 Task: Start in the project WolfTech the sprint 'Hyperspace', with a duration of 3 weeks.
Action: Mouse moved to (67, 52)
Screenshot: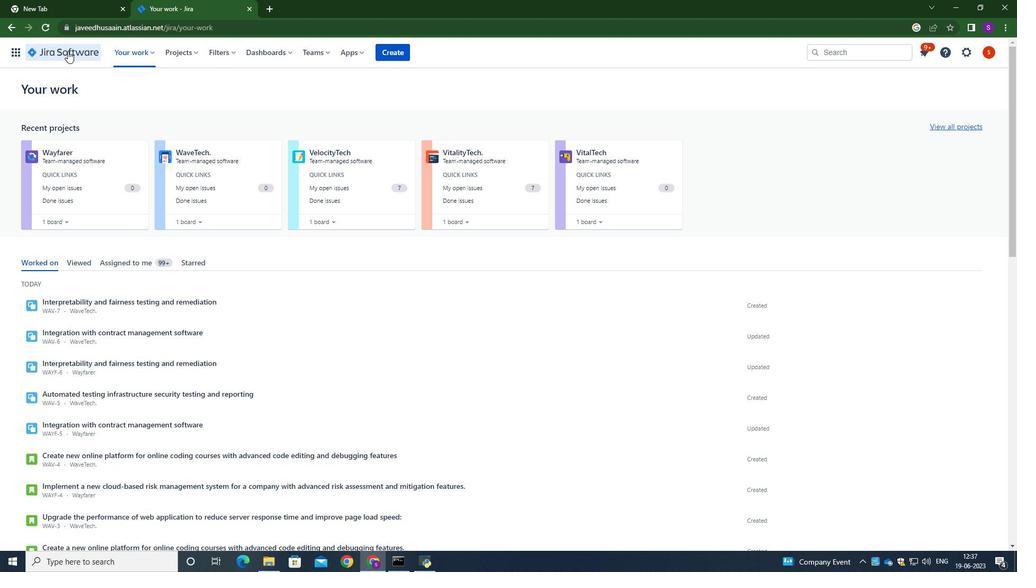 
Action: Mouse pressed left at (67, 52)
Screenshot: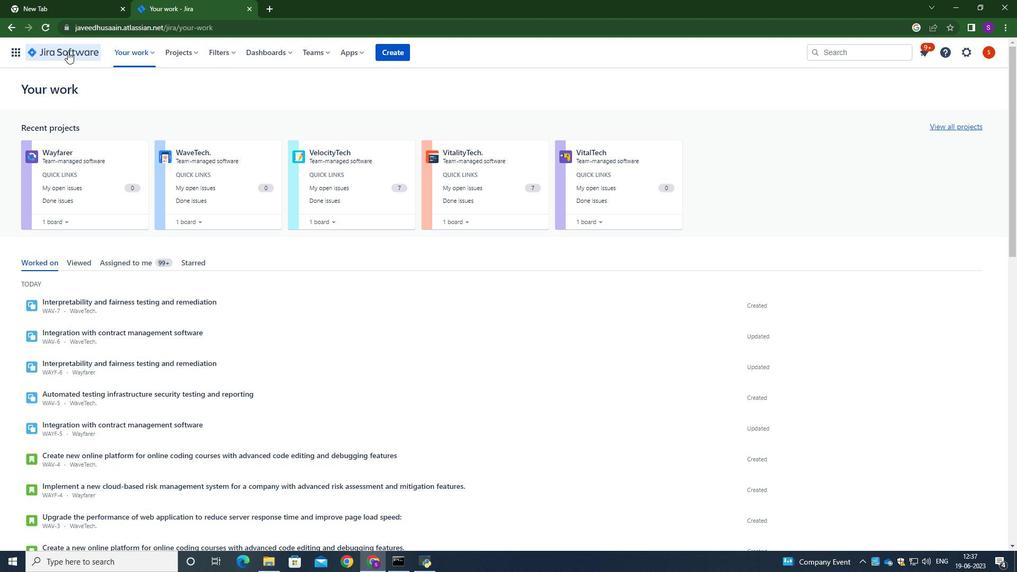 
Action: Mouse moved to (181, 55)
Screenshot: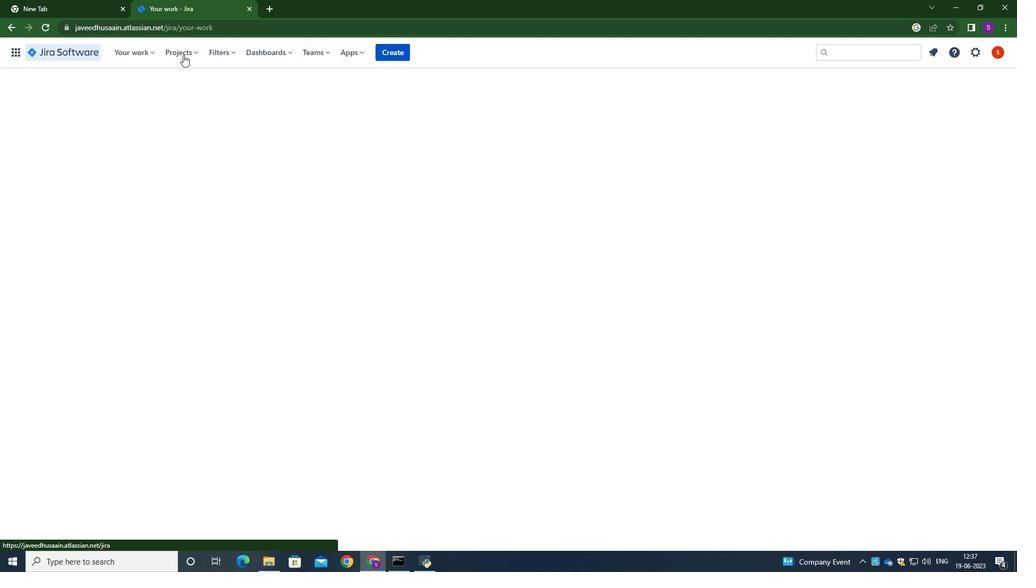 
Action: Mouse pressed left at (181, 55)
Screenshot: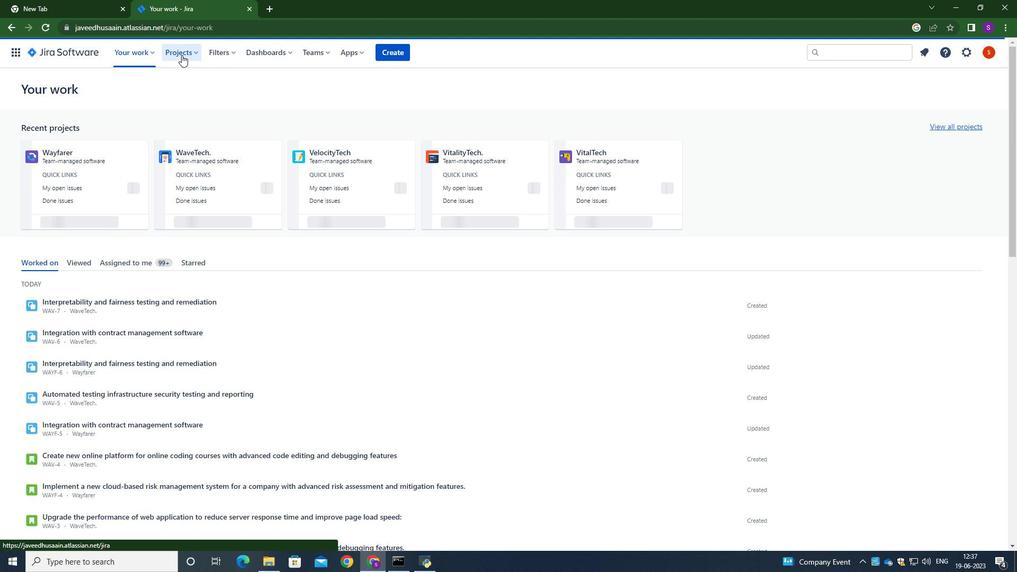 
Action: Mouse moved to (212, 103)
Screenshot: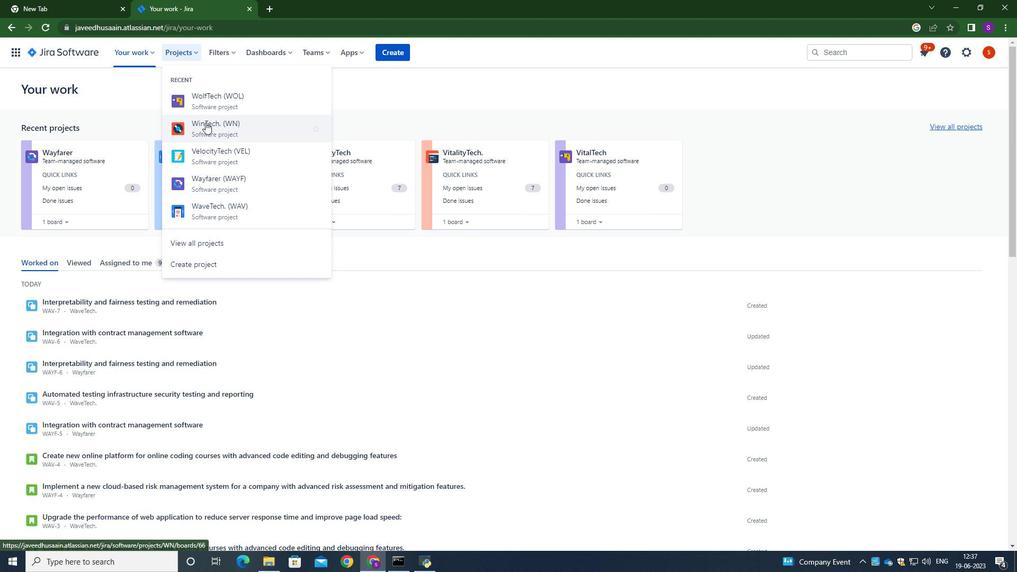
Action: Mouse pressed left at (212, 103)
Screenshot: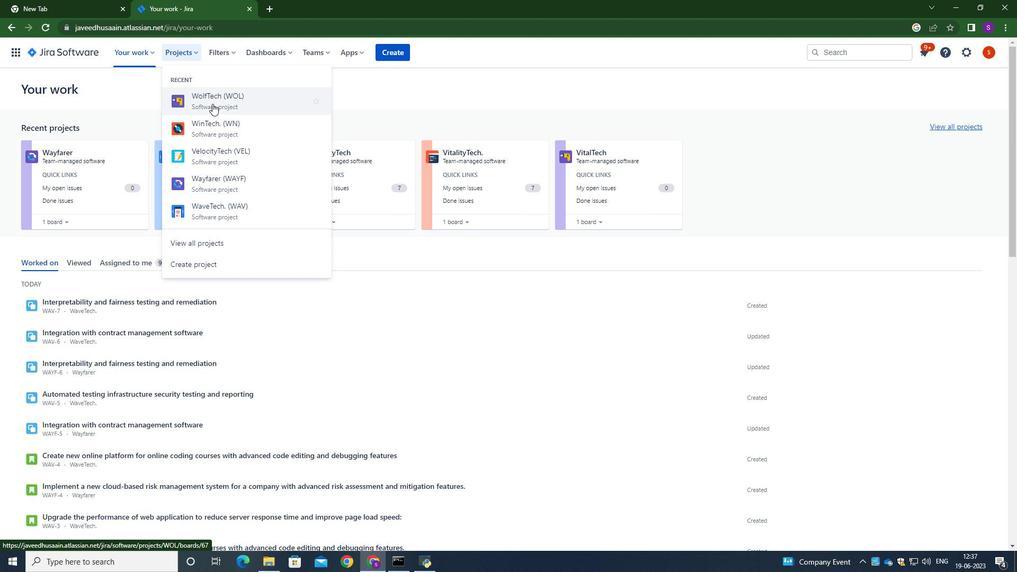 
Action: Mouse moved to (84, 167)
Screenshot: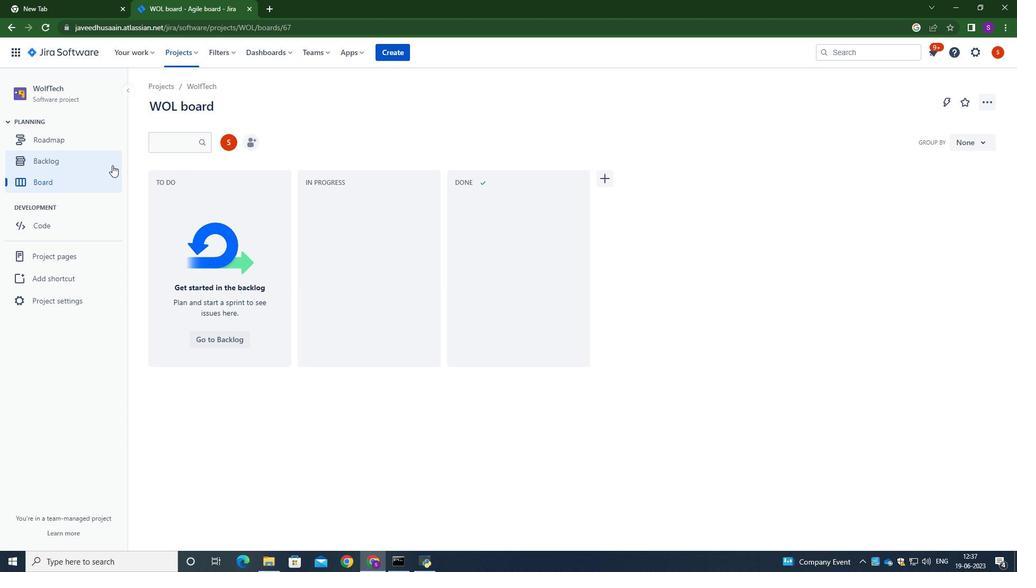 
Action: Mouse pressed left at (84, 167)
Screenshot: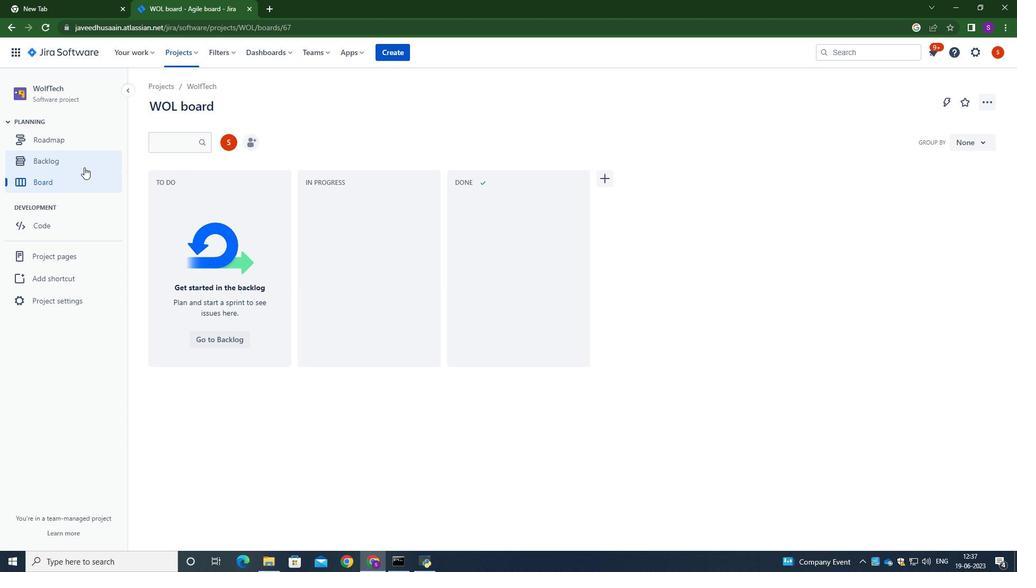 
Action: Mouse moved to (719, 253)
Screenshot: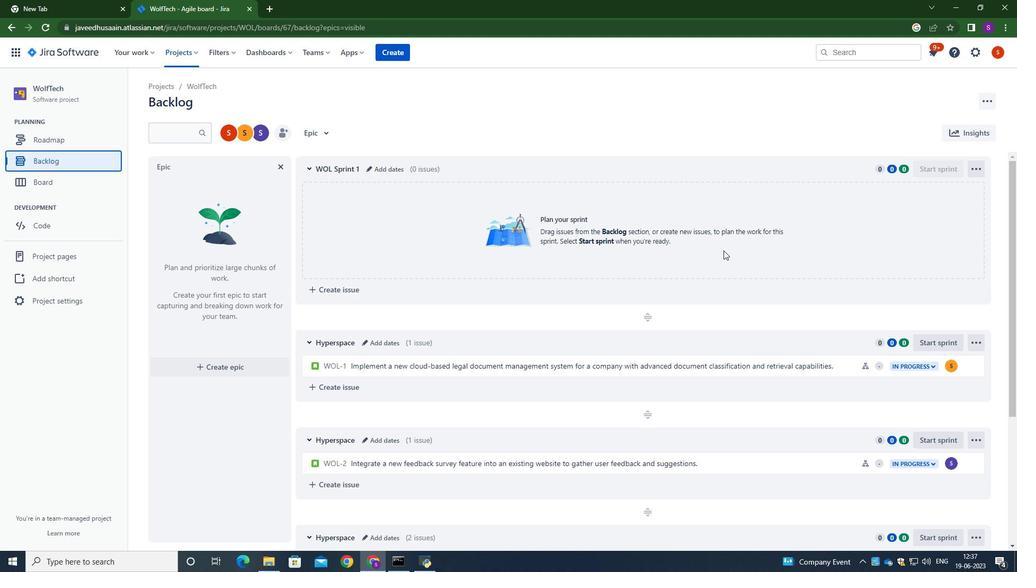
Action: Mouse scrolled (719, 253) with delta (0, 0)
Screenshot: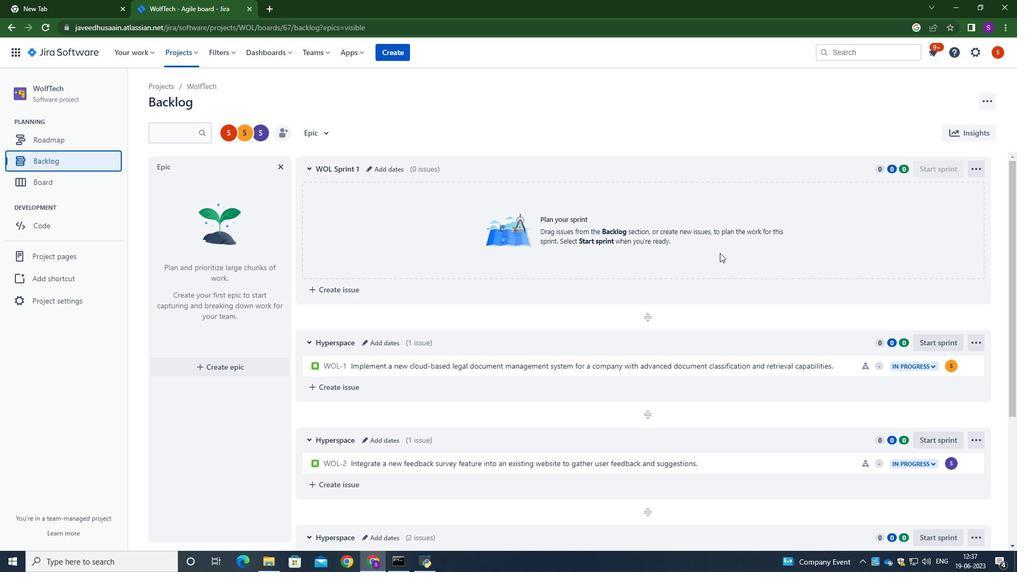 
Action: Mouse scrolled (719, 253) with delta (0, 0)
Screenshot: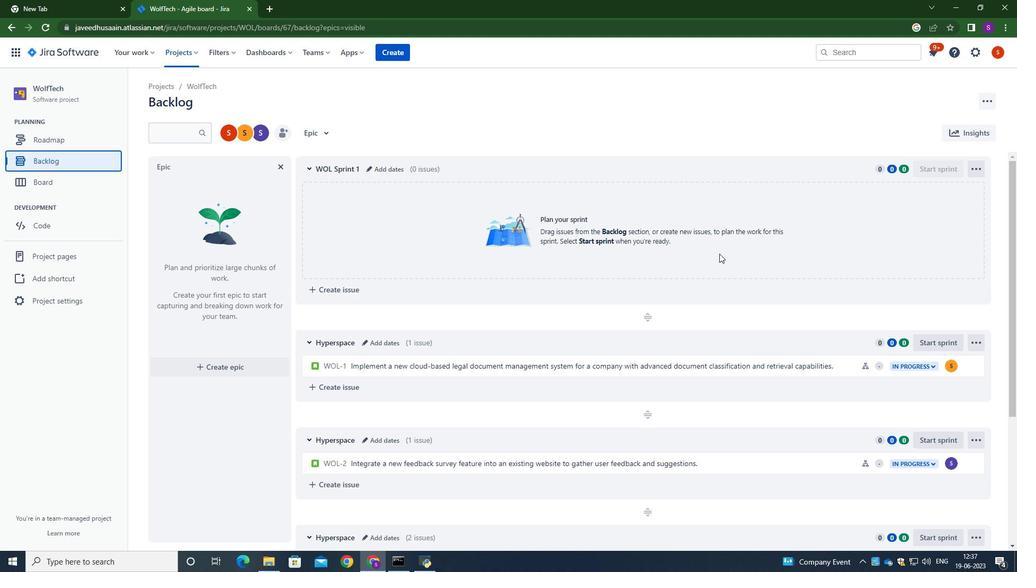 
Action: Mouse moved to (945, 237)
Screenshot: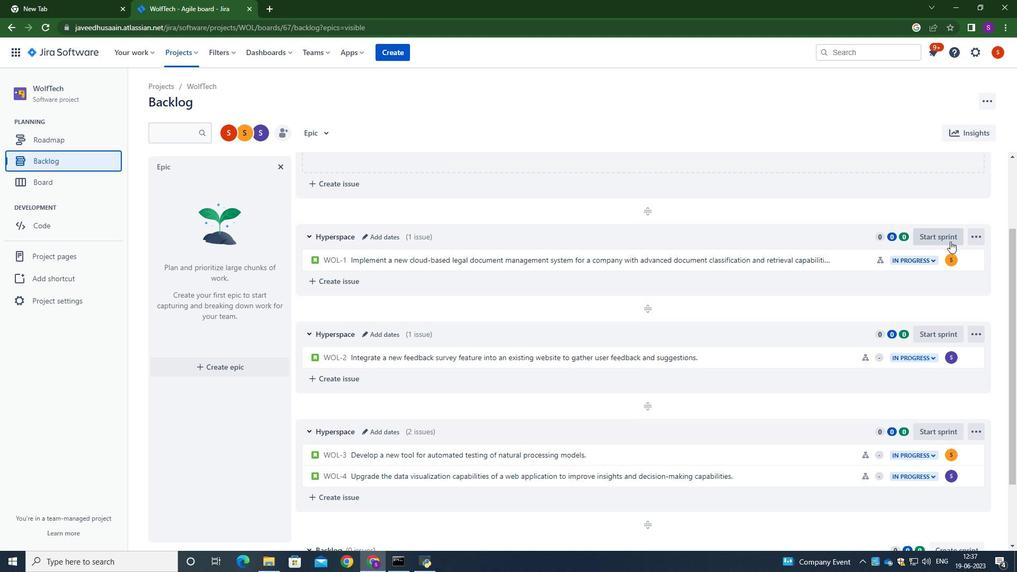 
Action: Mouse pressed left at (945, 237)
Screenshot: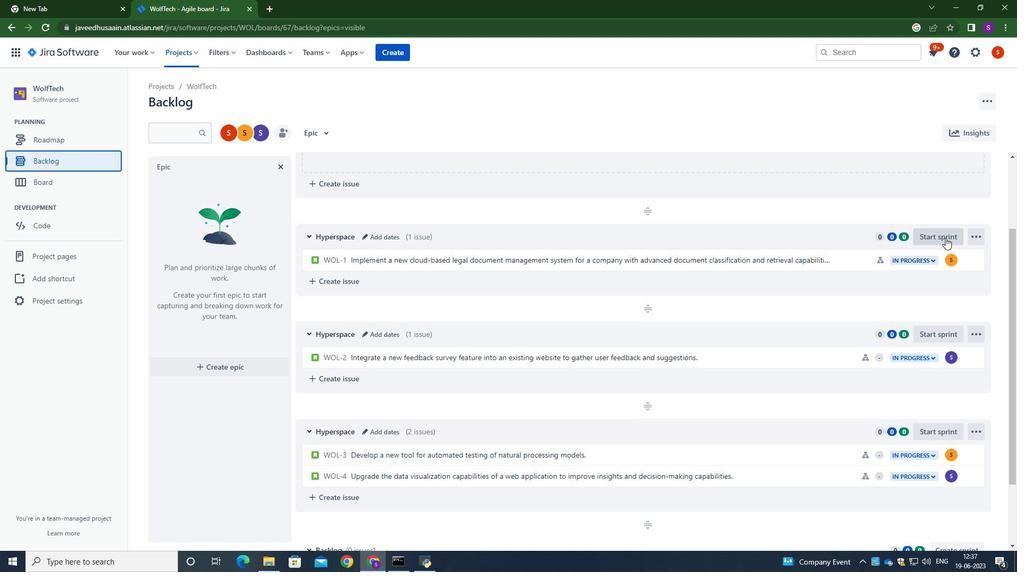 
Action: Mouse moved to (470, 187)
Screenshot: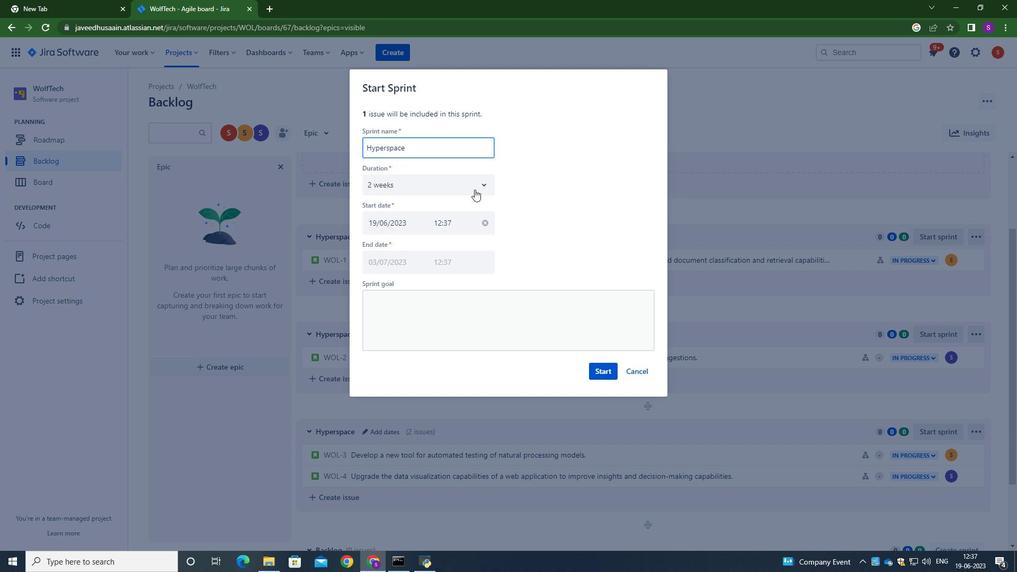 
Action: Mouse pressed left at (470, 187)
Screenshot: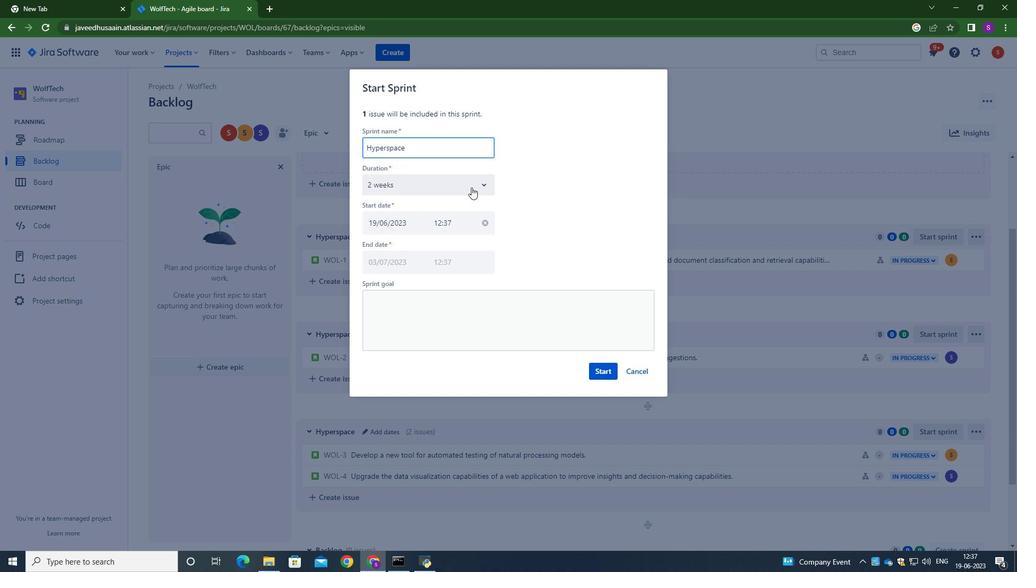 
Action: Mouse moved to (442, 243)
Screenshot: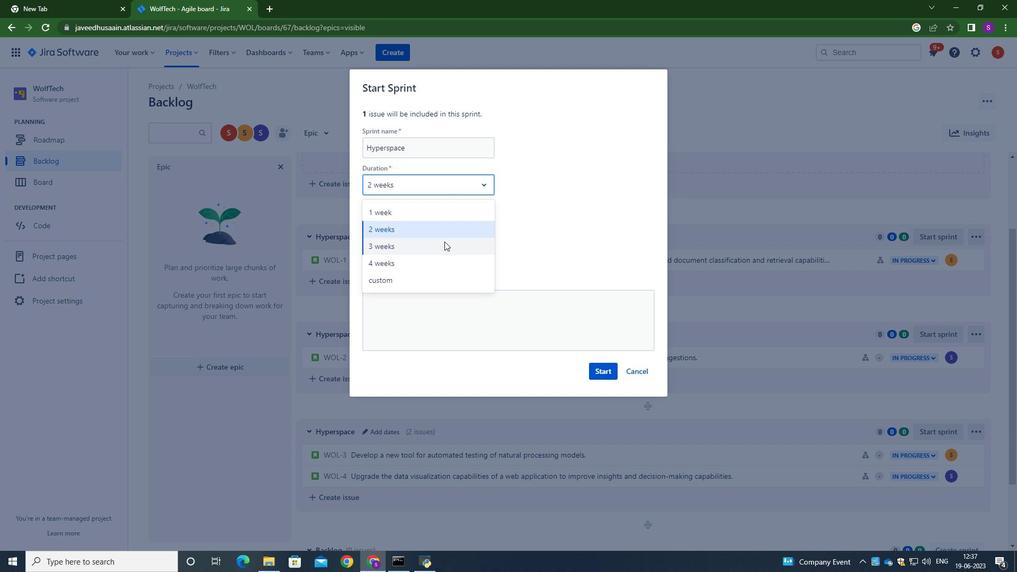 
Action: Mouse pressed left at (442, 243)
Screenshot: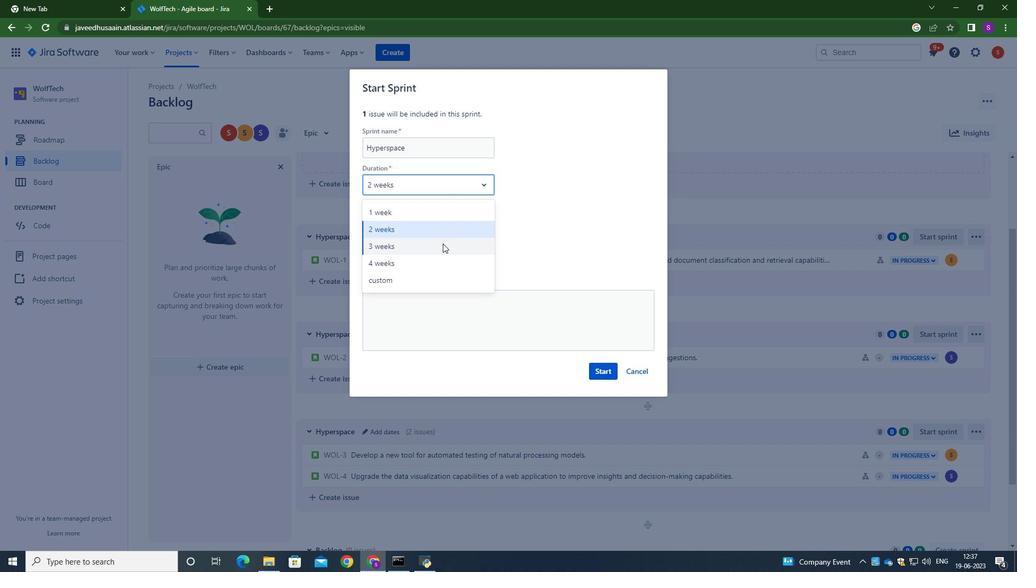 
Action: Mouse moved to (611, 376)
Screenshot: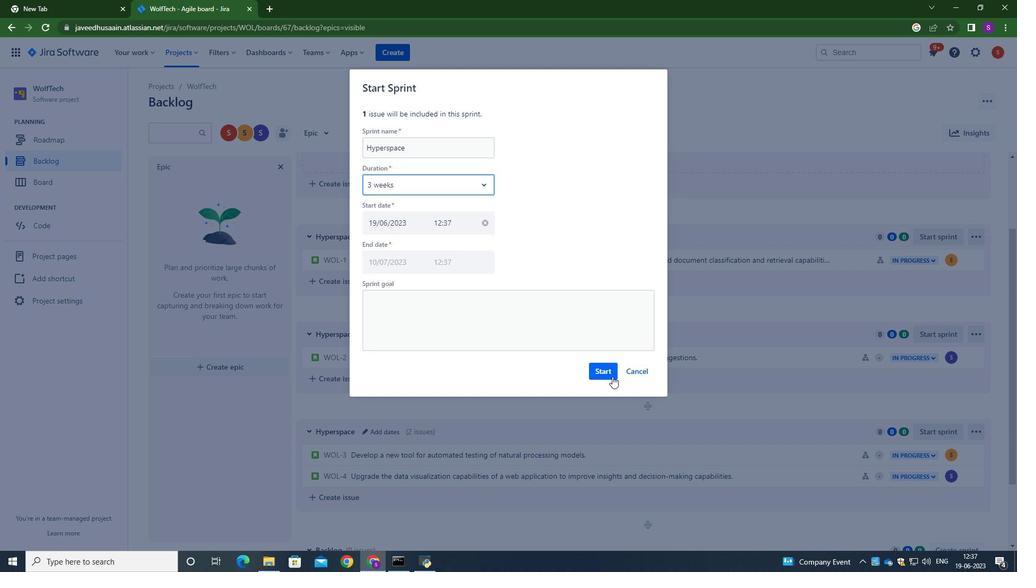 
Action: Mouse pressed left at (611, 376)
Screenshot: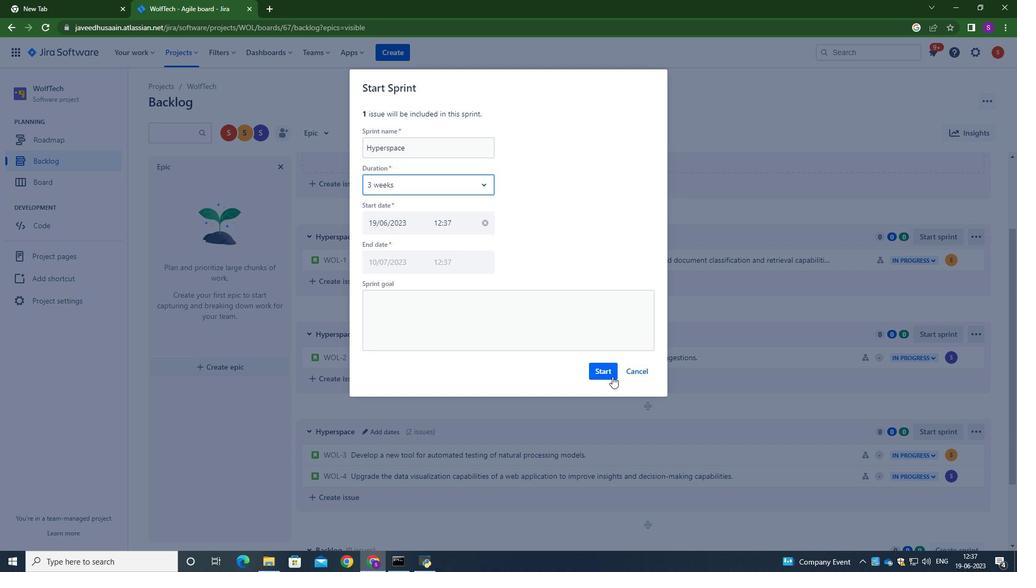 
Action: Mouse moved to (707, 126)
Screenshot: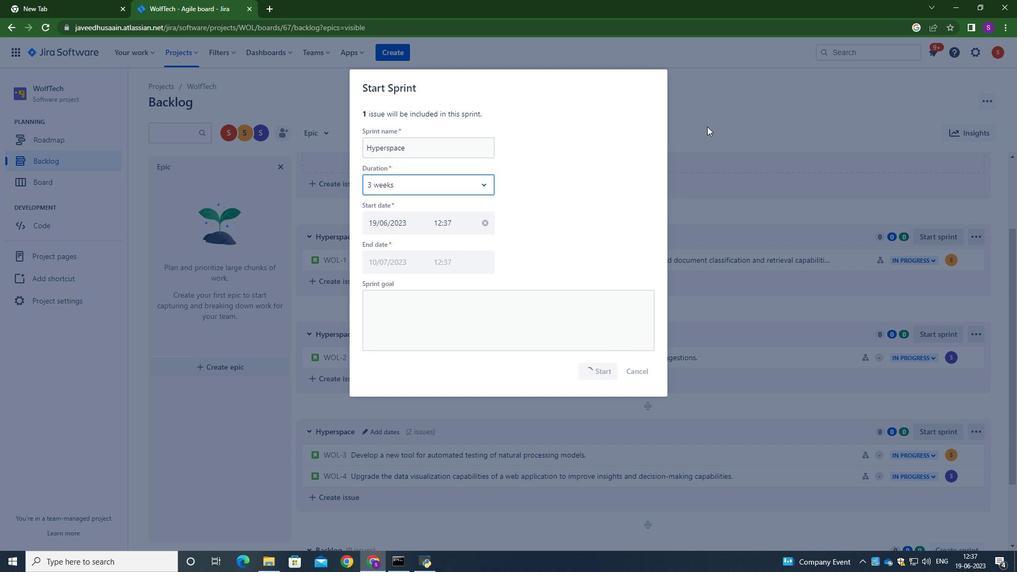 
Action: Mouse pressed left at (707, 126)
Screenshot: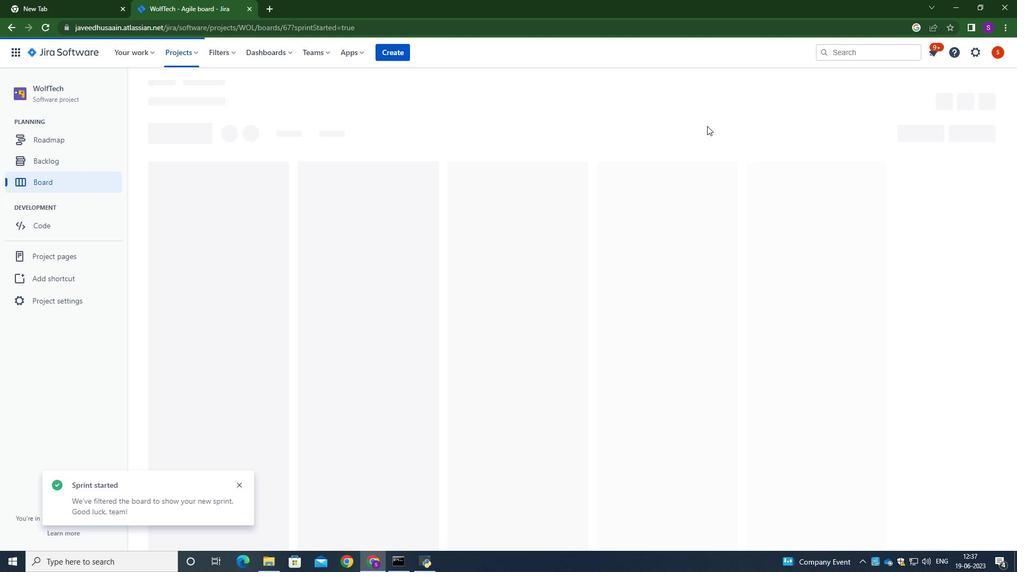 
